 Task: In the  document Teamwork.doc, select heading and apply ' Italics'  Using "replace feature", replace:  'involves to includes'
Action: Mouse moved to (421, 149)
Screenshot: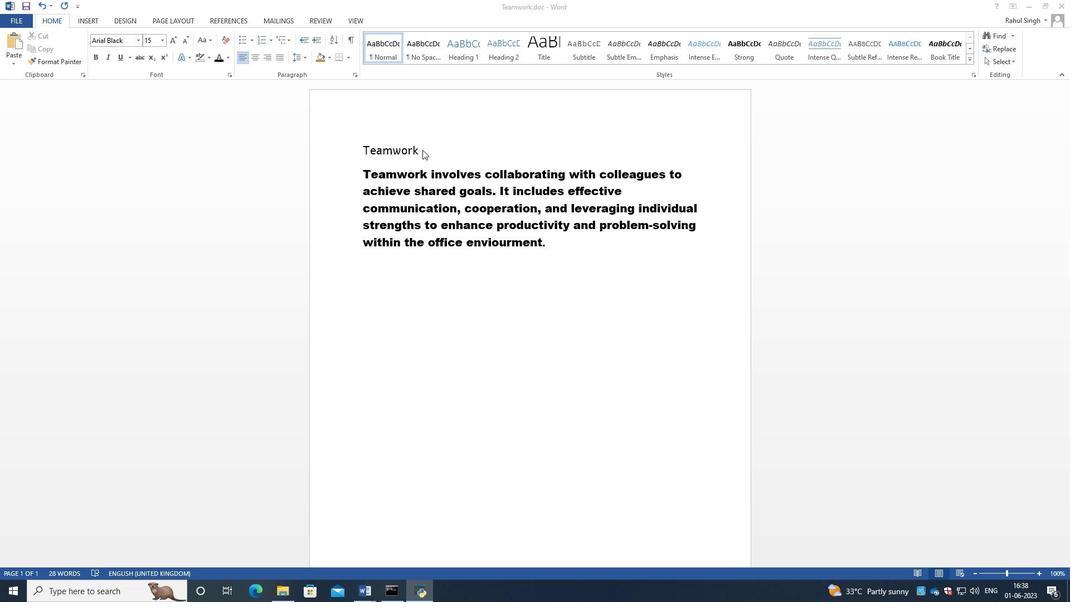 
Action: Mouse pressed left at (421, 149)
Screenshot: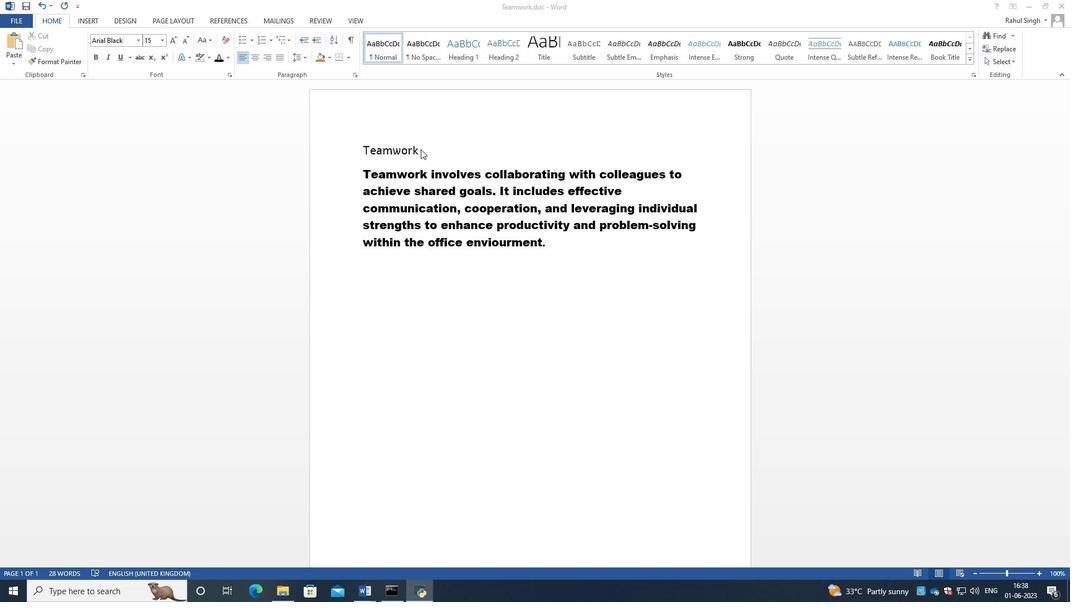 
Action: Mouse moved to (424, 149)
Screenshot: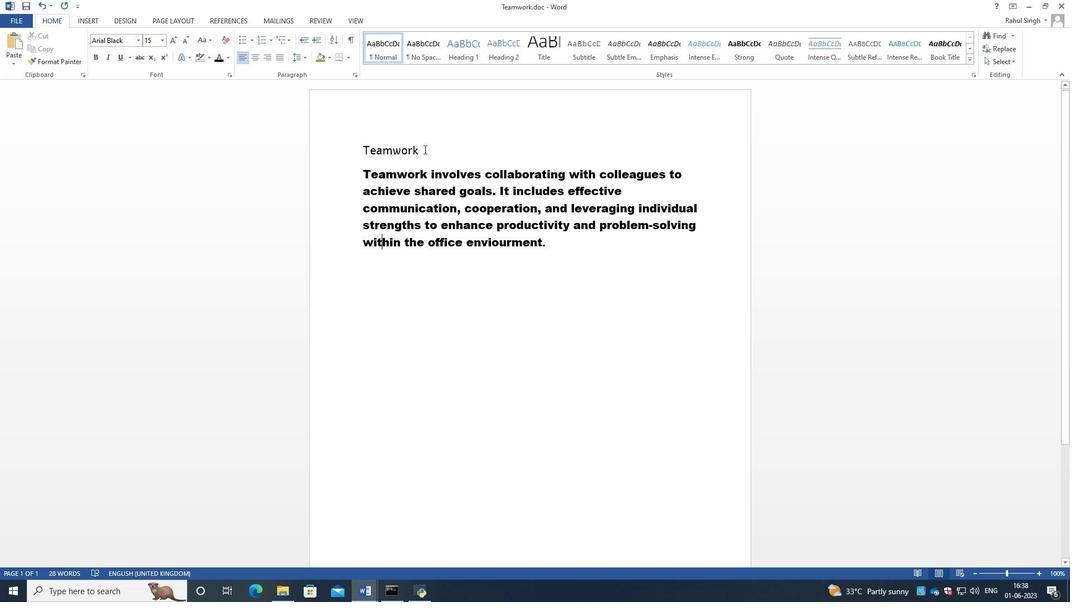 
Action: Mouse pressed left at (424, 149)
Screenshot: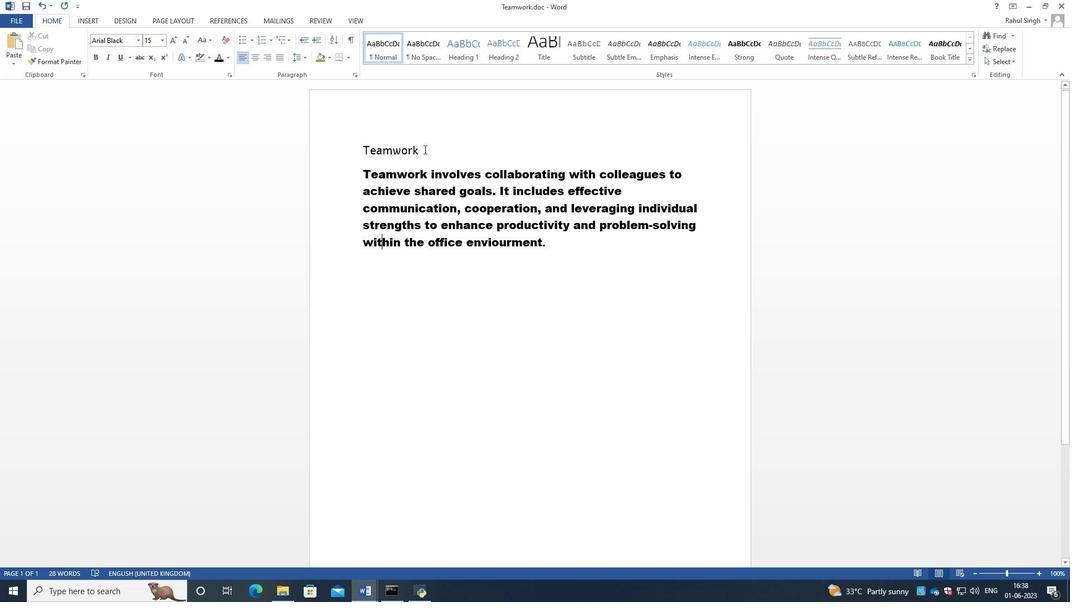 
Action: Mouse moved to (108, 57)
Screenshot: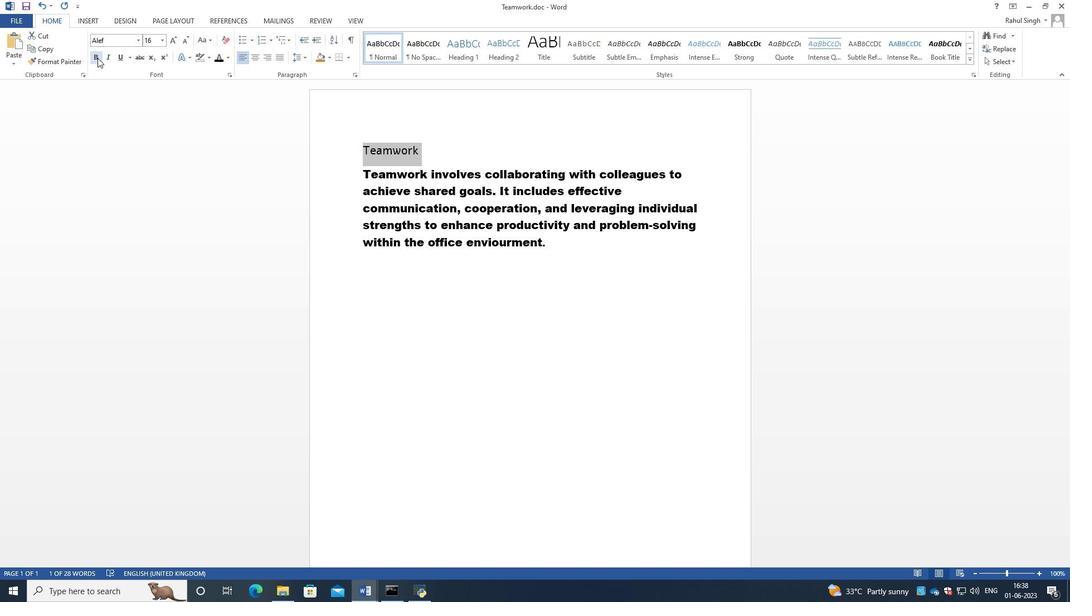 
Action: Mouse pressed left at (108, 57)
Screenshot: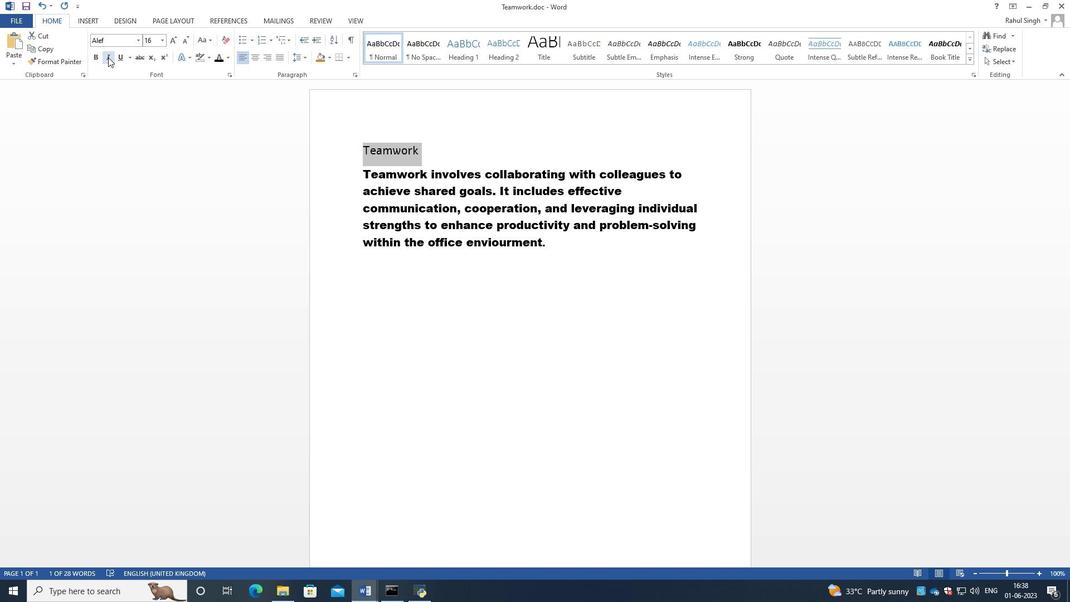 
Action: Mouse moved to (425, 205)
Screenshot: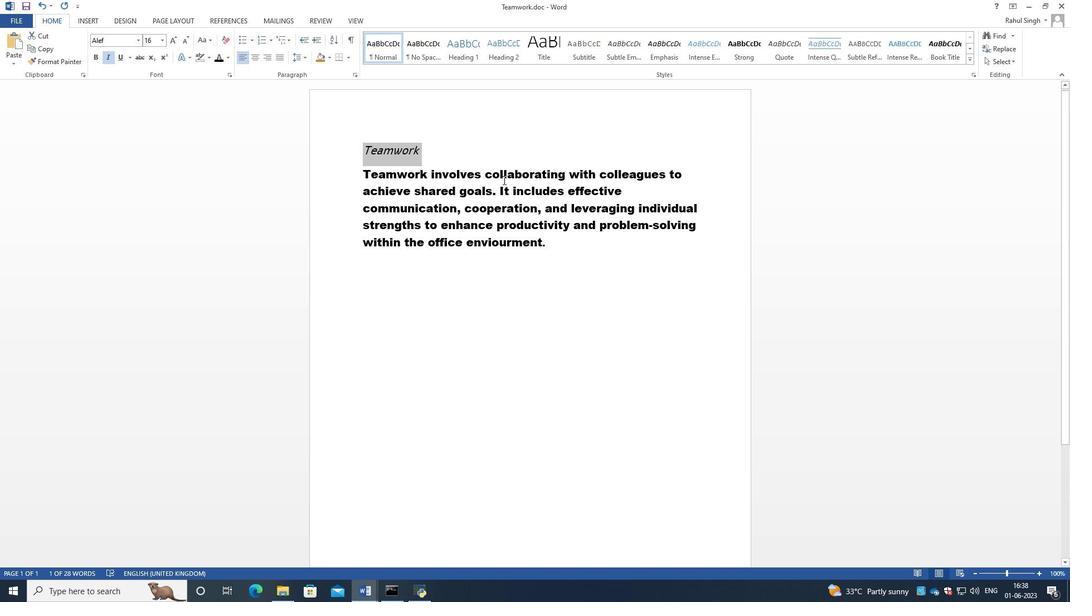 
Action: Key pressed ctrl+H
Screenshot: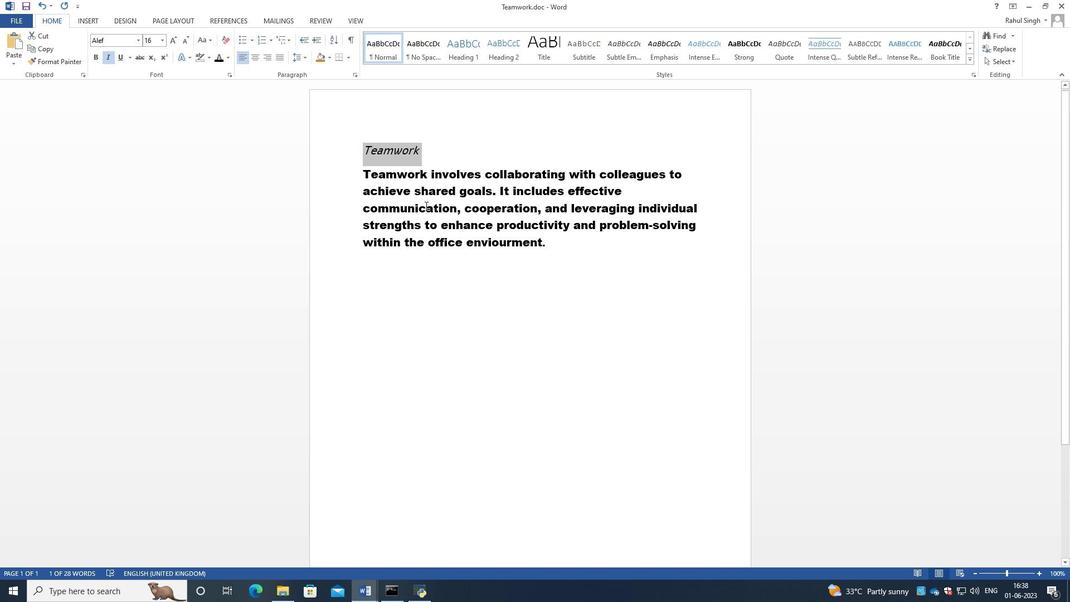 
Action: Mouse moved to (462, 138)
Screenshot: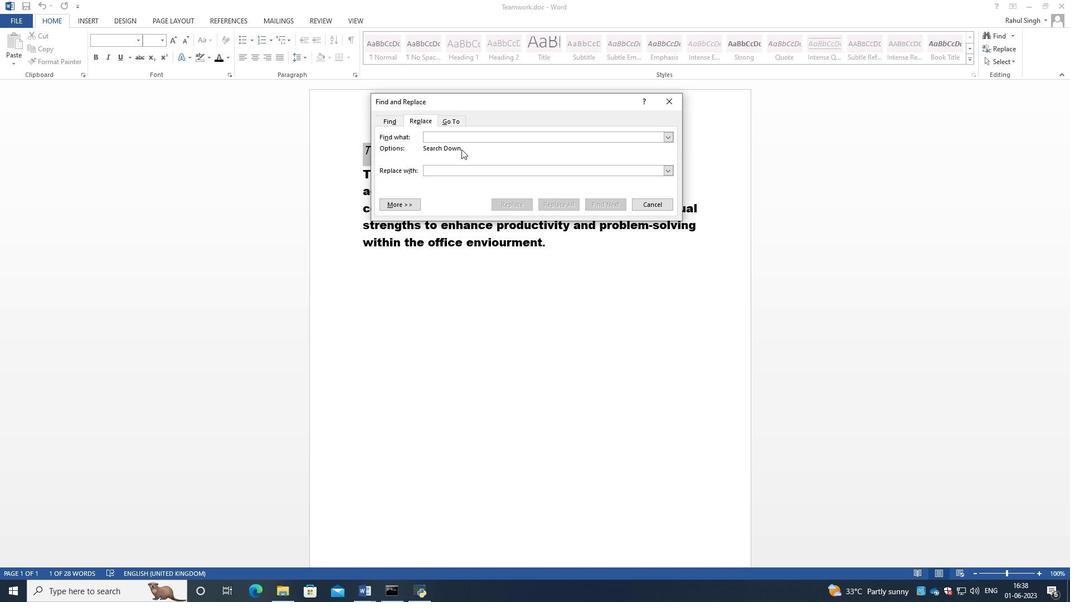 
Action: Mouse pressed left at (462, 138)
Screenshot: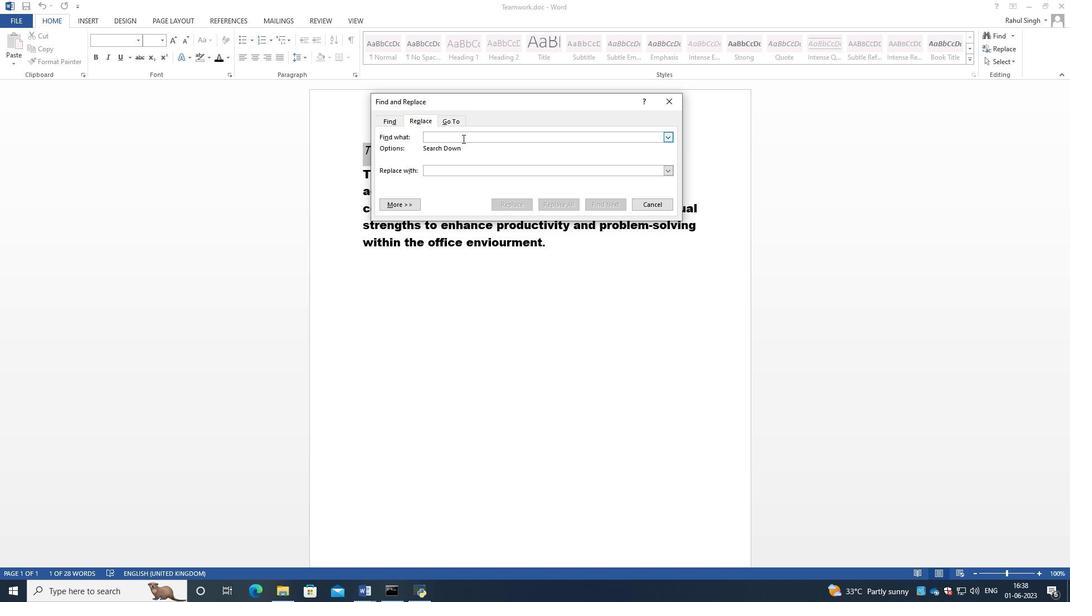 
Action: Mouse moved to (463, 138)
Screenshot: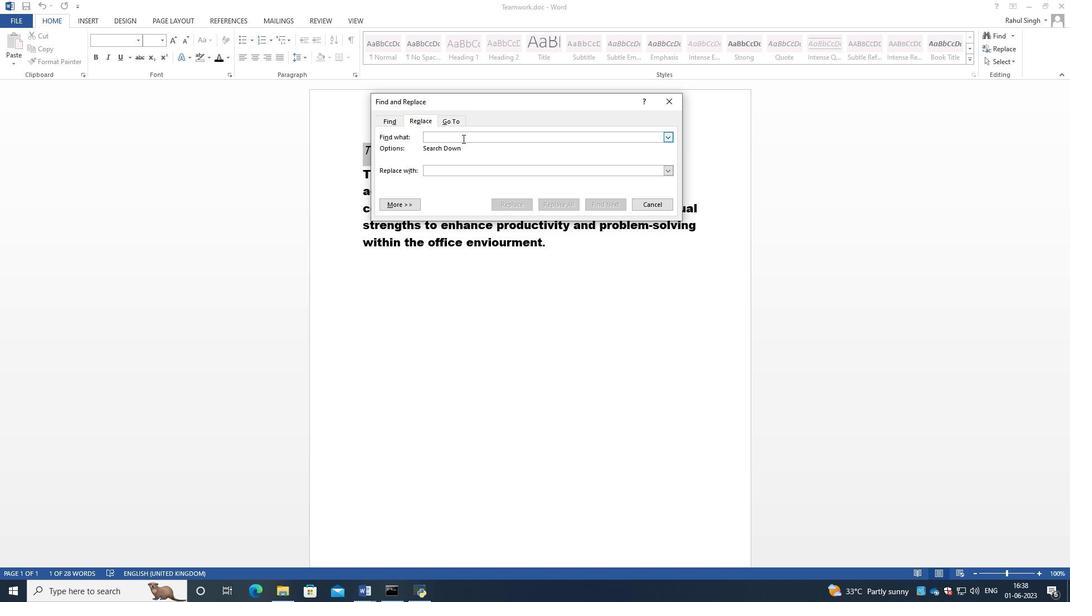 
Action: Key pressed involves<Key.tab>include
Screenshot: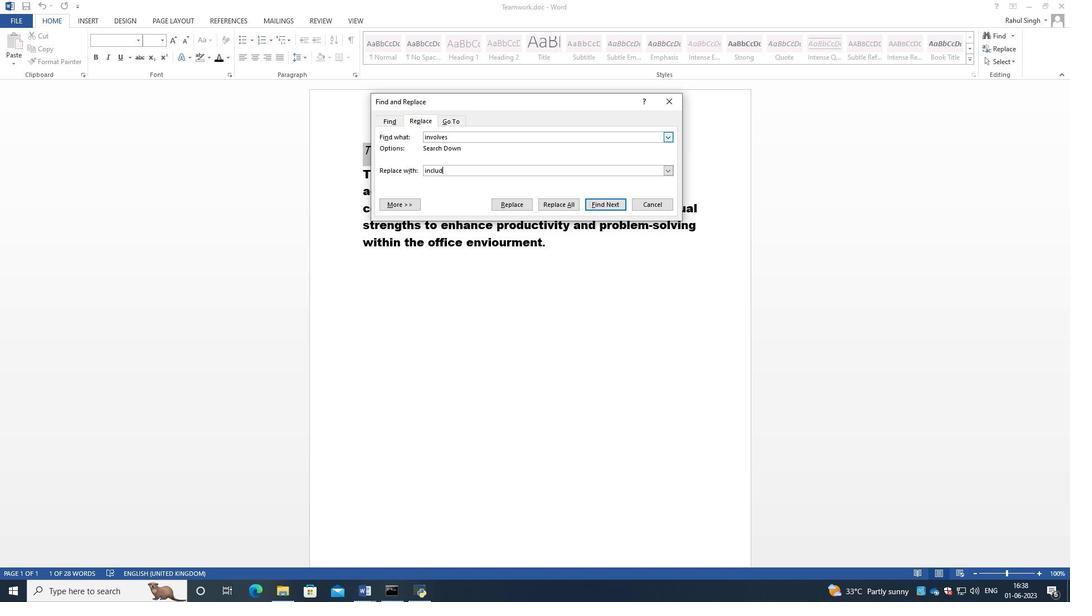 
Action: Mouse moved to (606, 201)
Screenshot: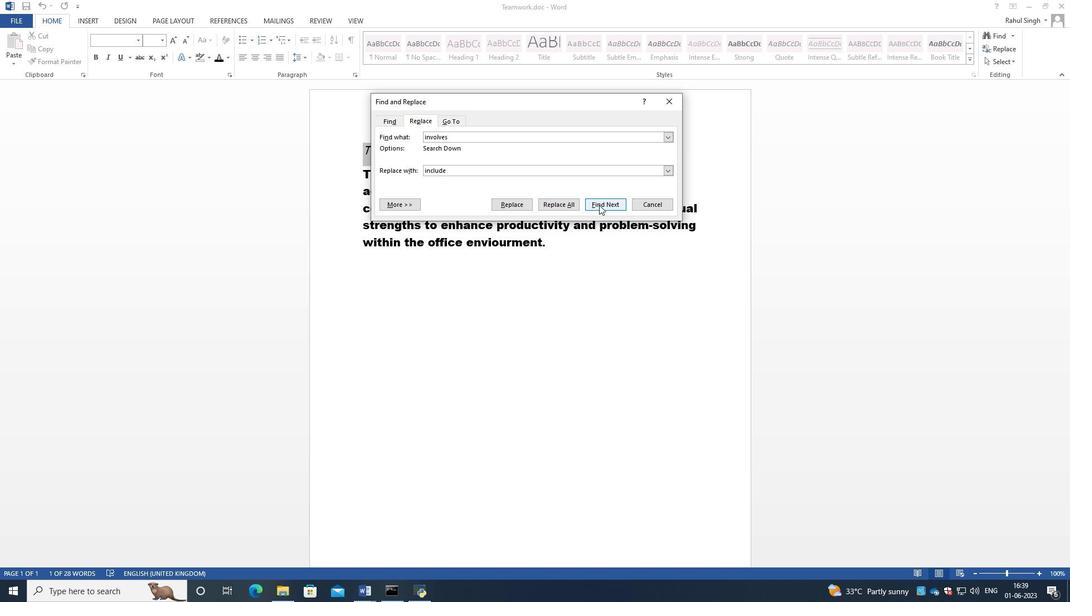 
Action: Mouse pressed left at (606, 201)
Screenshot: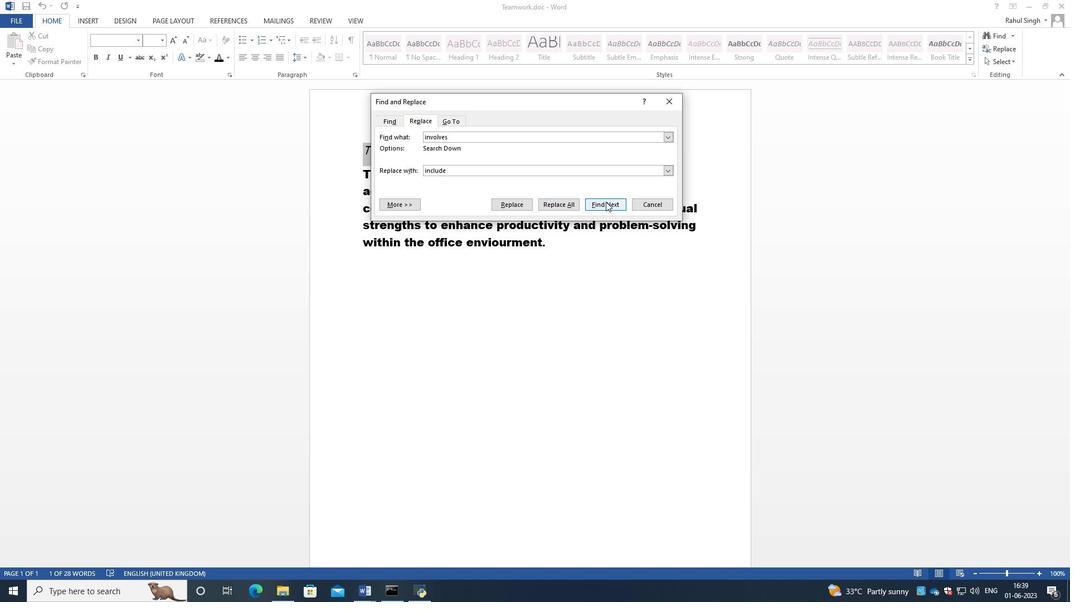 
Action: Mouse moved to (525, 329)
Screenshot: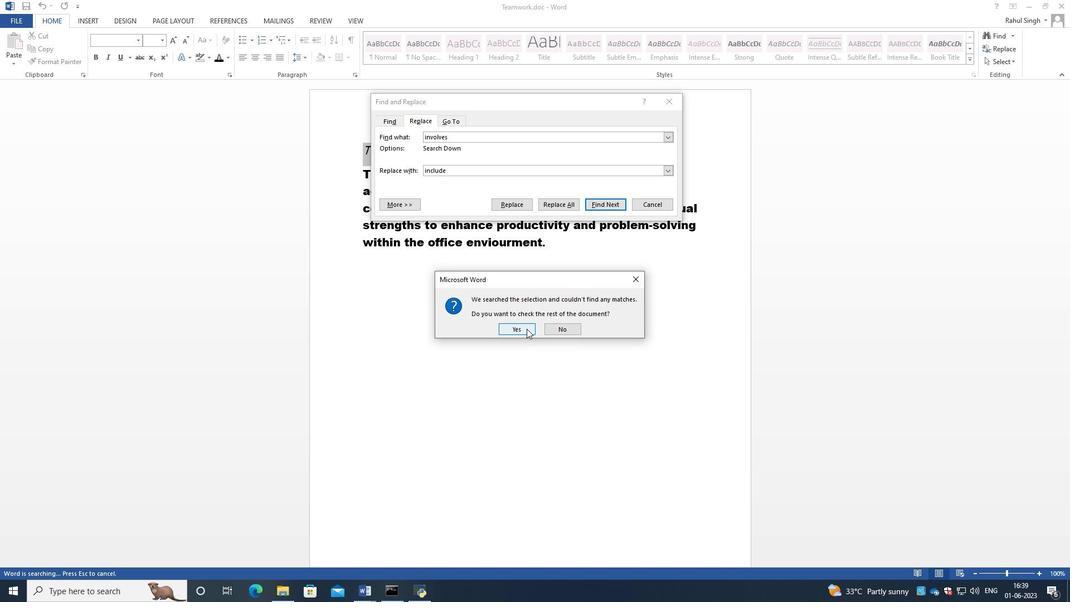 
Action: Mouse pressed left at (525, 329)
Screenshot: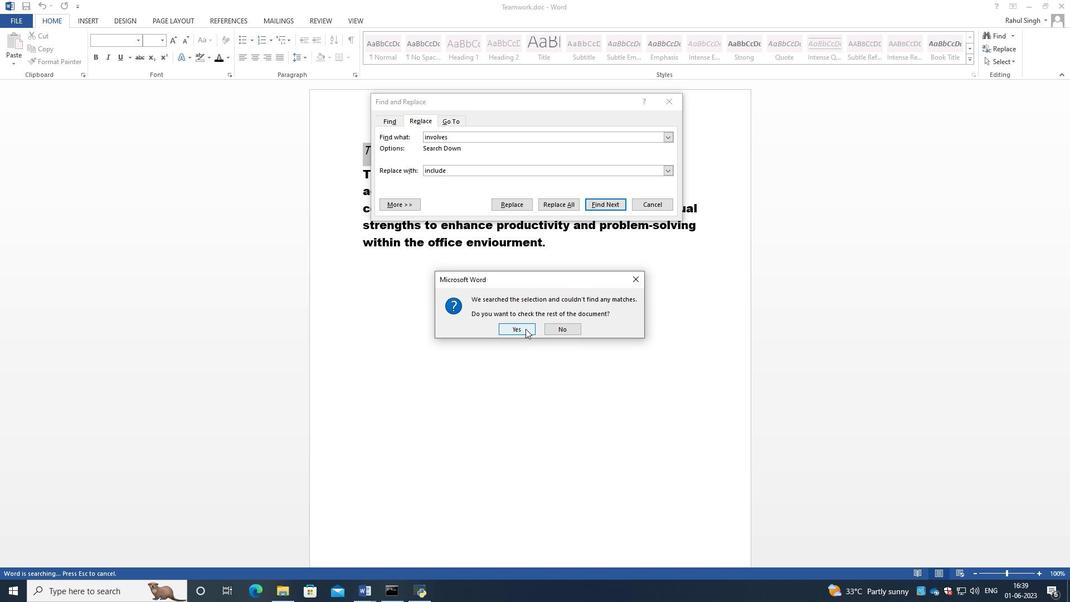 
Action: Mouse moved to (524, 142)
Screenshot: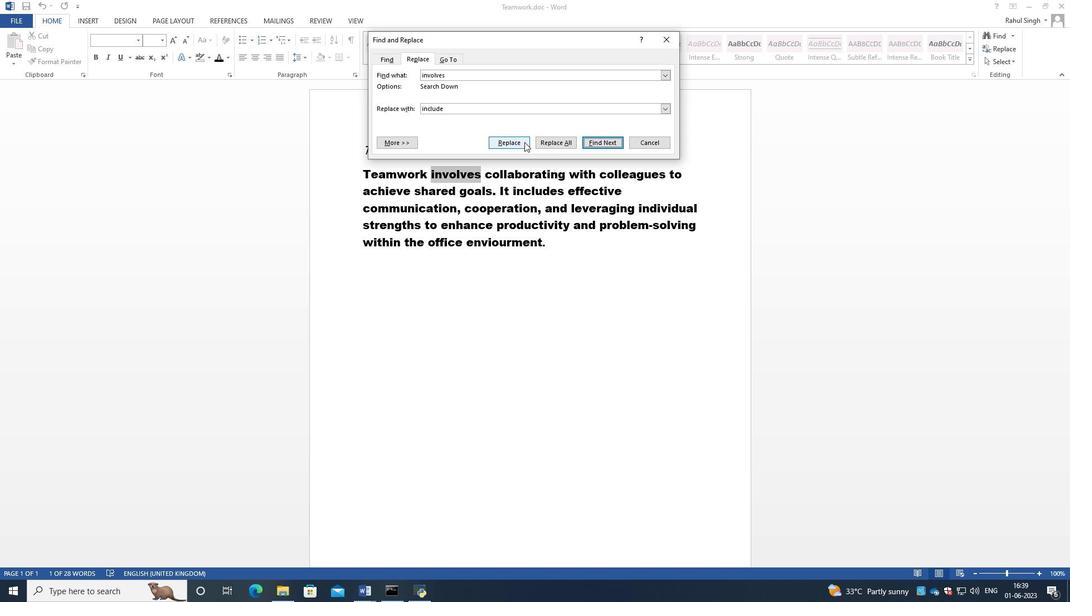 
Action: Mouse pressed left at (524, 142)
Screenshot: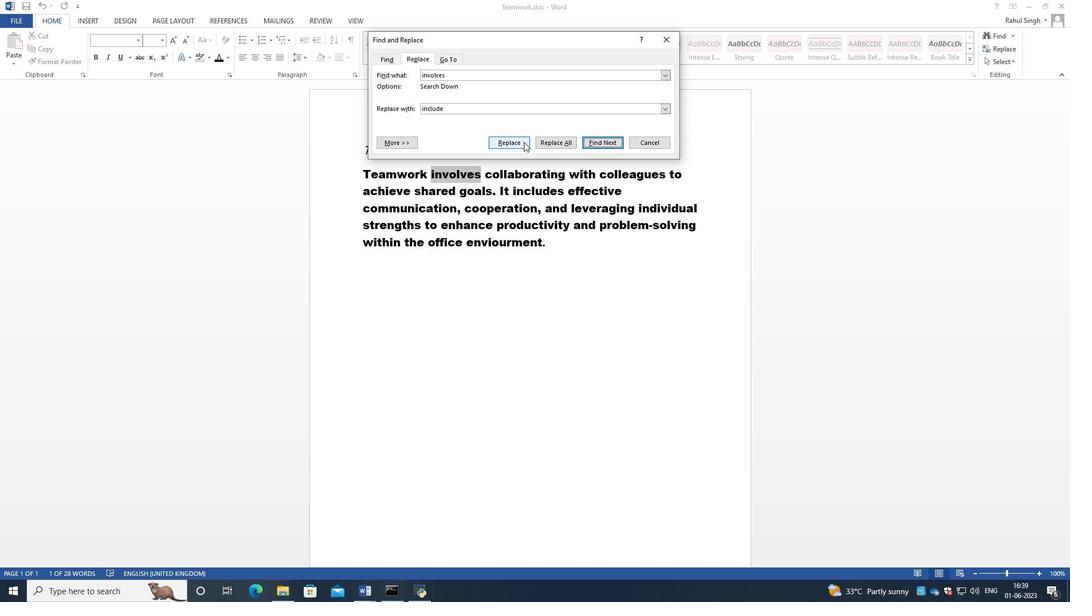 
Action: Mouse moved to (538, 329)
Screenshot: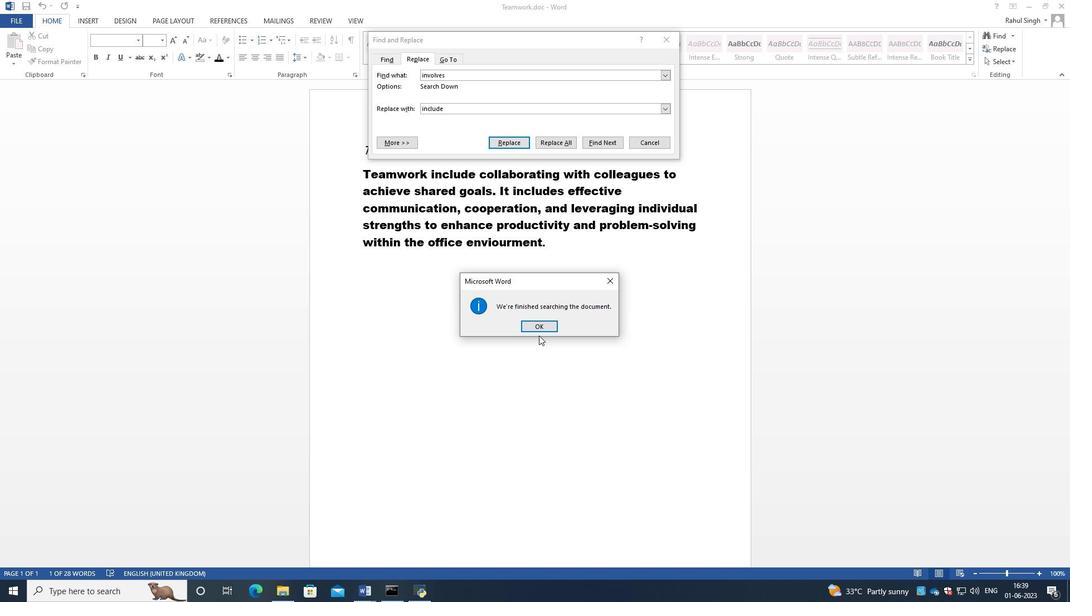 
Action: Mouse pressed left at (538, 329)
Screenshot: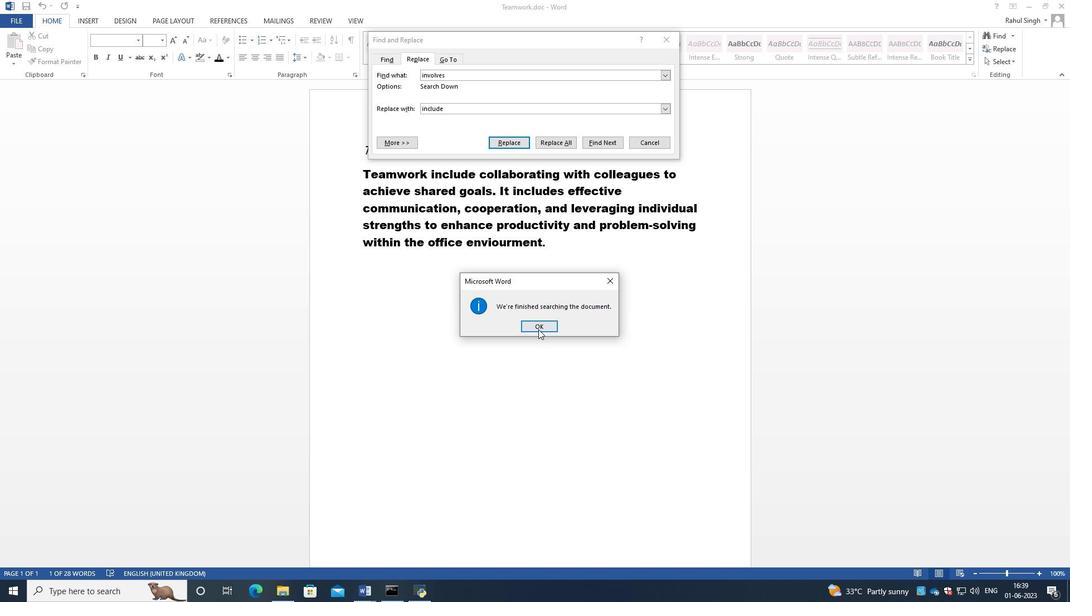 
Action: Mouse moved to (516, 141)
Screenshot: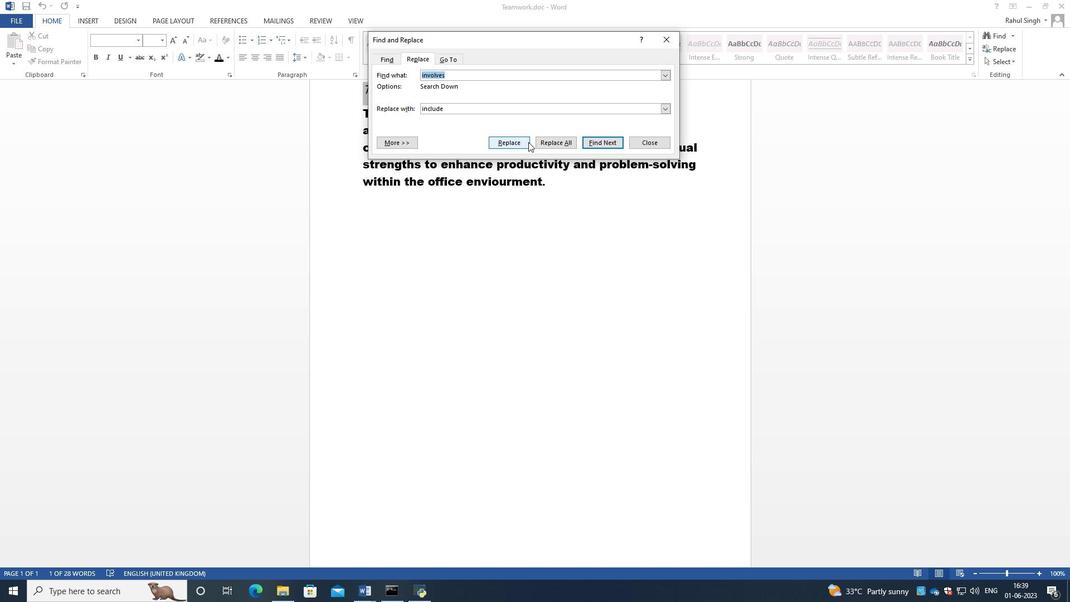 
Action: Mouse pressed left at (516, 141)
Screenshot: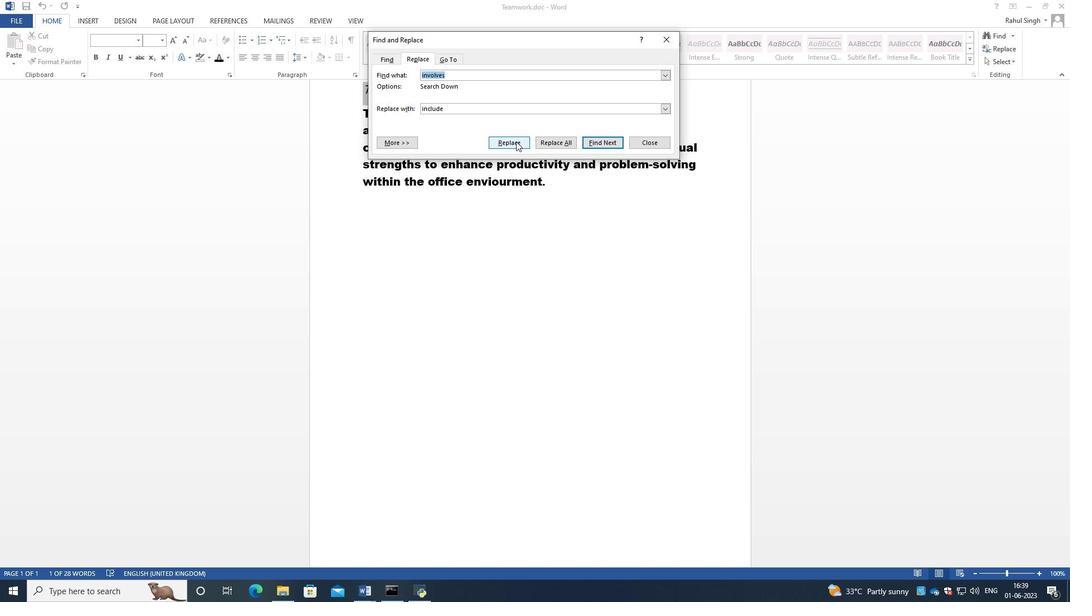 
Action: Mouse moved to (519, 327)
Screenshot: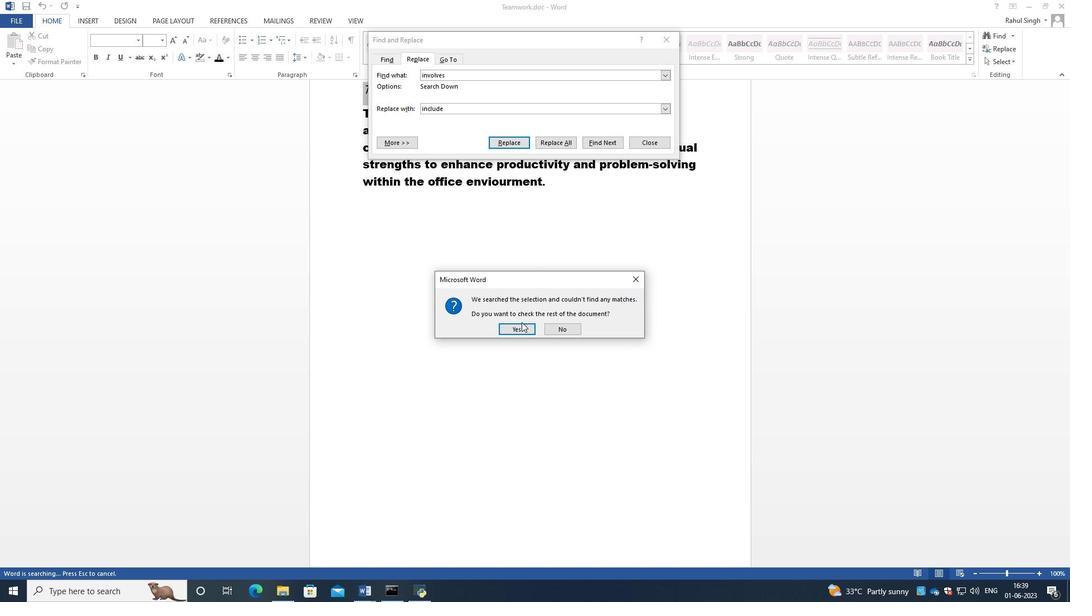 
Action: Mouse pressed left at (519, 327)
Screenshot: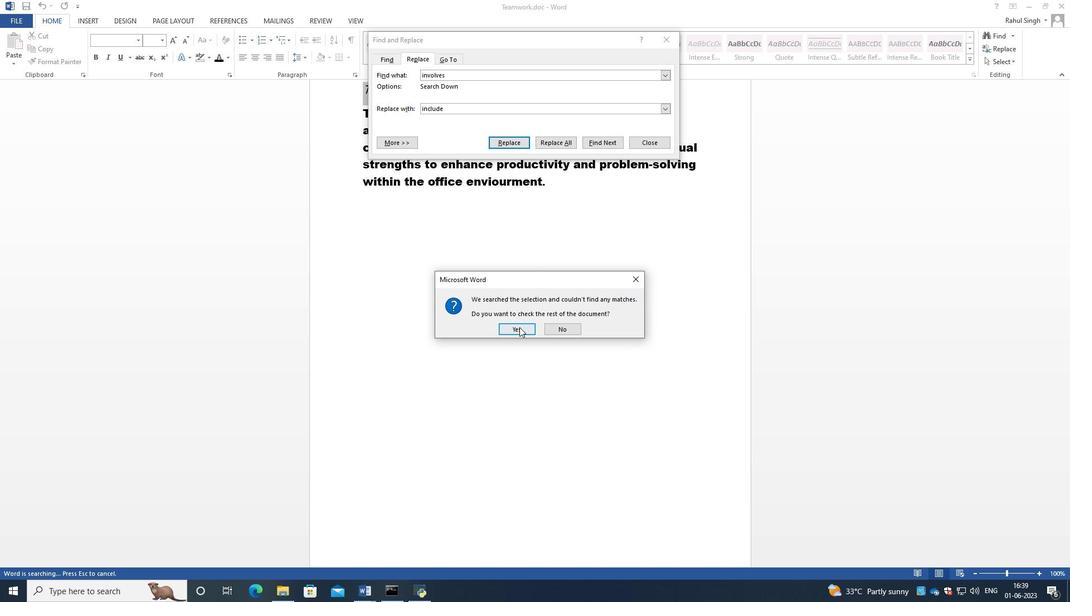 
Action: Mouse moved to (529, 326)
Screenshot: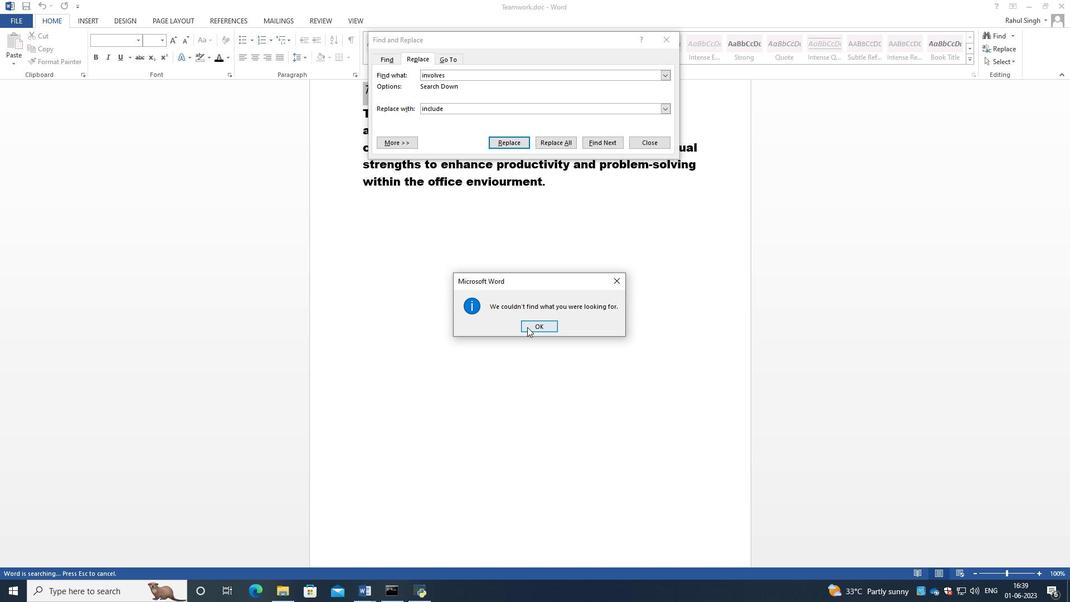 
Action: Mouse pressed left at (529, 326)
Screenshot: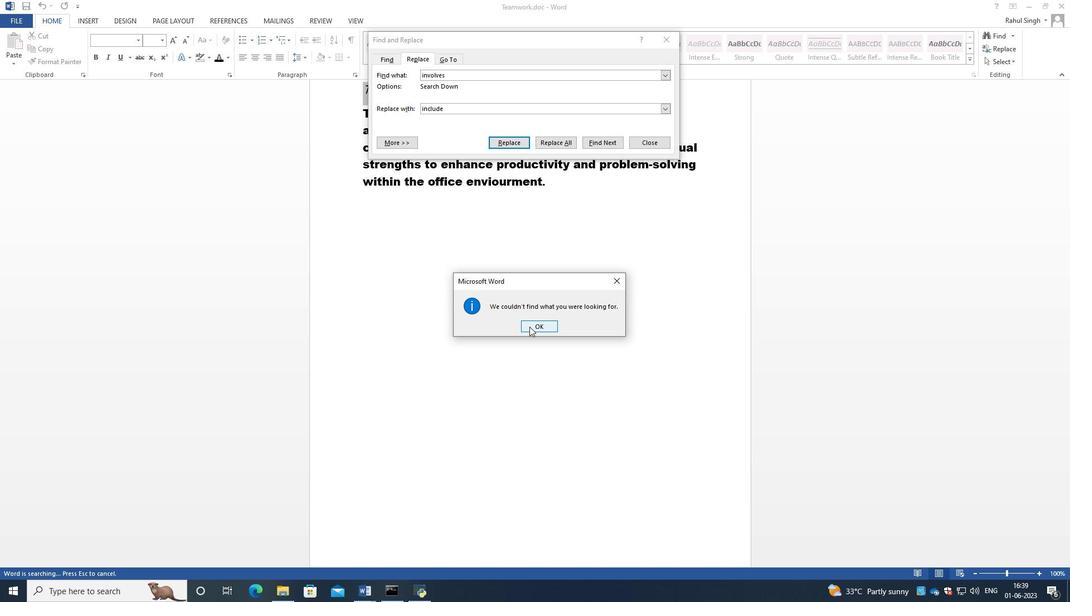 
Action: Mouse moved to (518, 279)
Screenshot: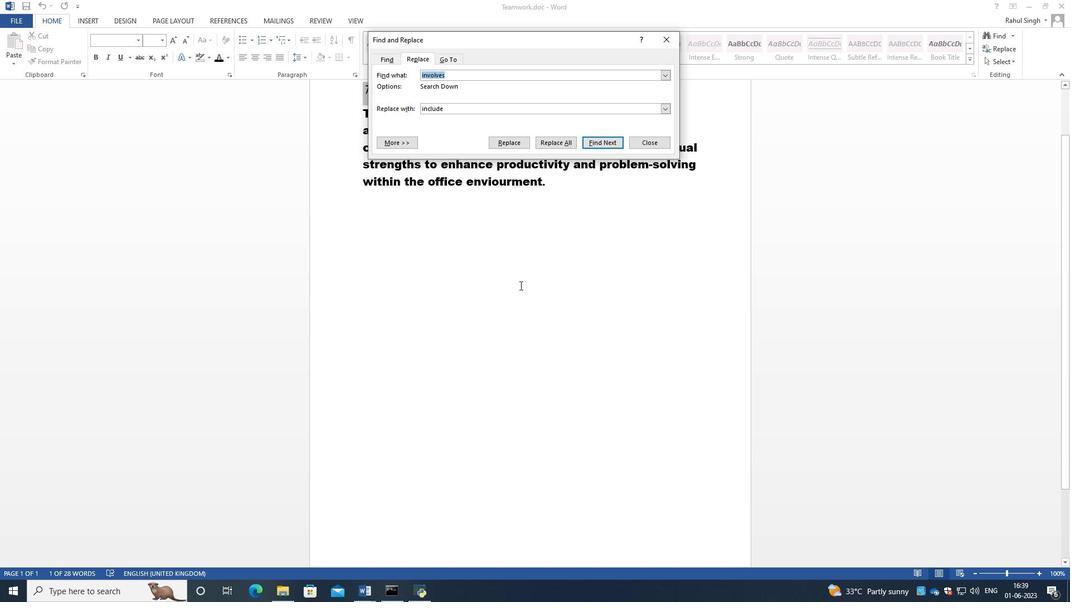 
Action: Mouse scrolled (518, 280) with delta (0, 0)
Screenshot: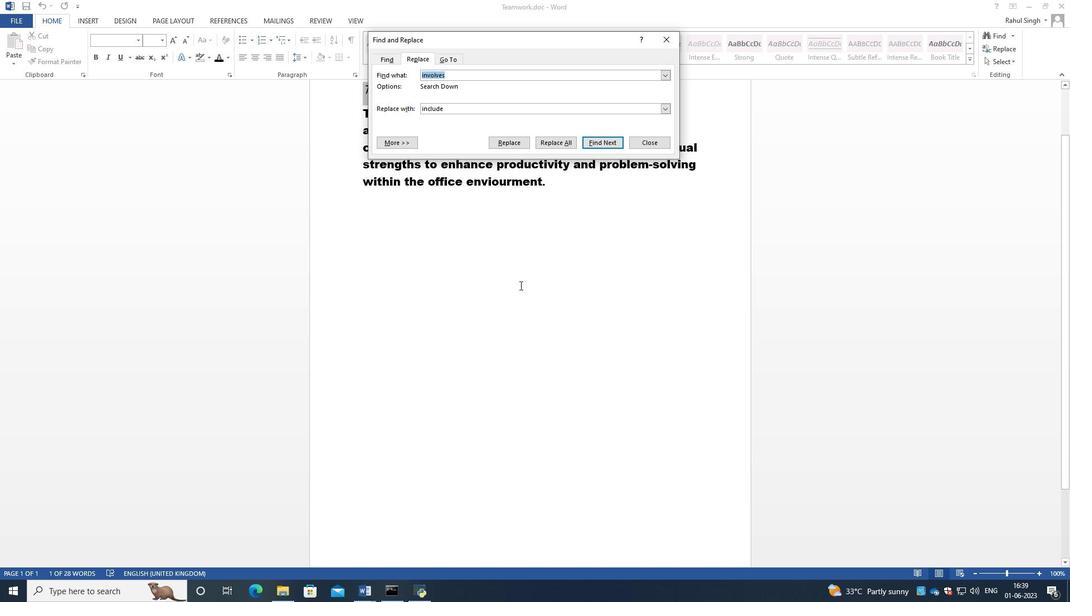 
Action: Mouse scrolled (518, 280) with delta (0, 0)
Screenshot: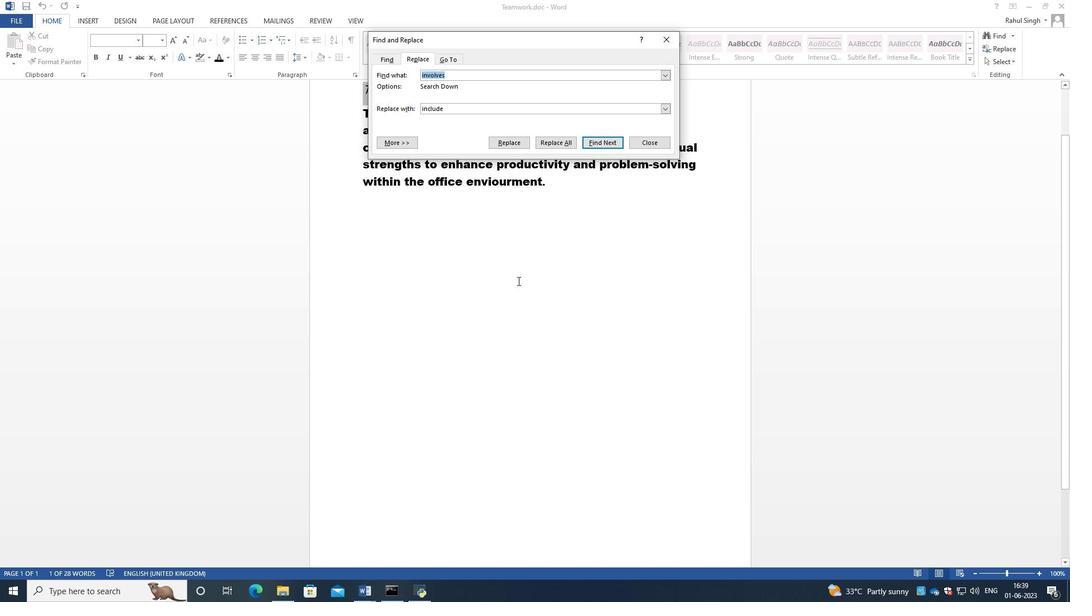 
Action: Mouse scrolled (518, 280) with delta (0, 0)
Screenshot: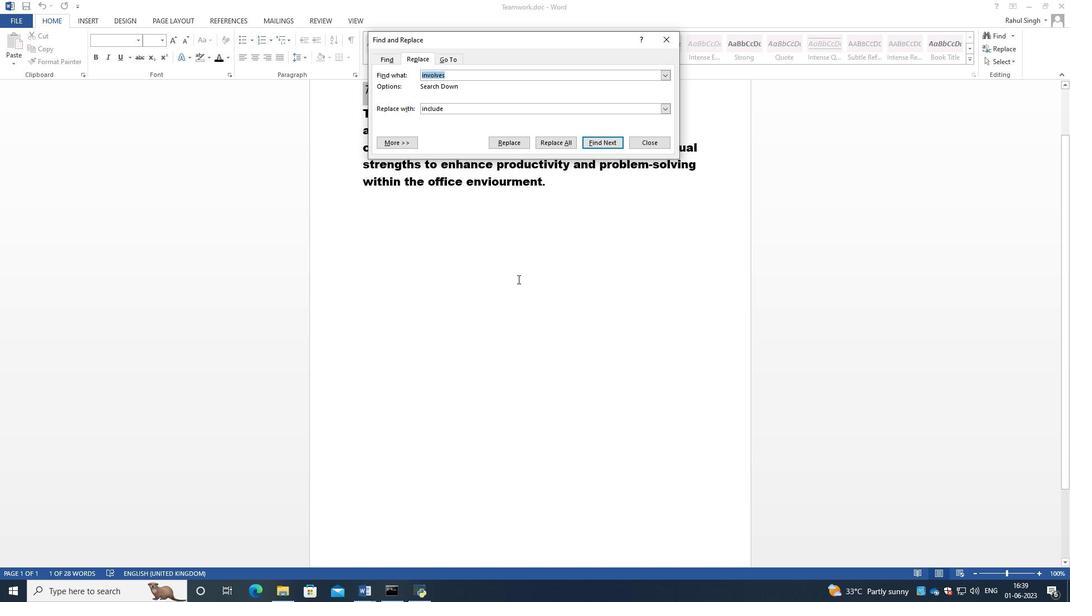 
Action: Mouse scrolled (518, 280) with delta (0, 0)
Screenshot: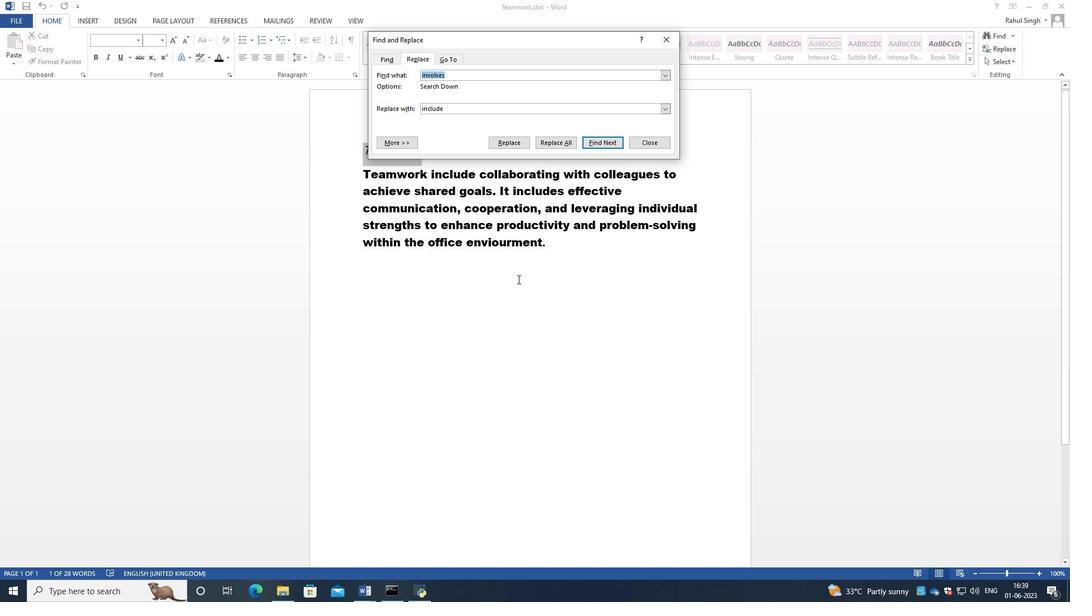 
Action: Mouse scrolled (518, 280) with delta (0, 0)
Screenshot: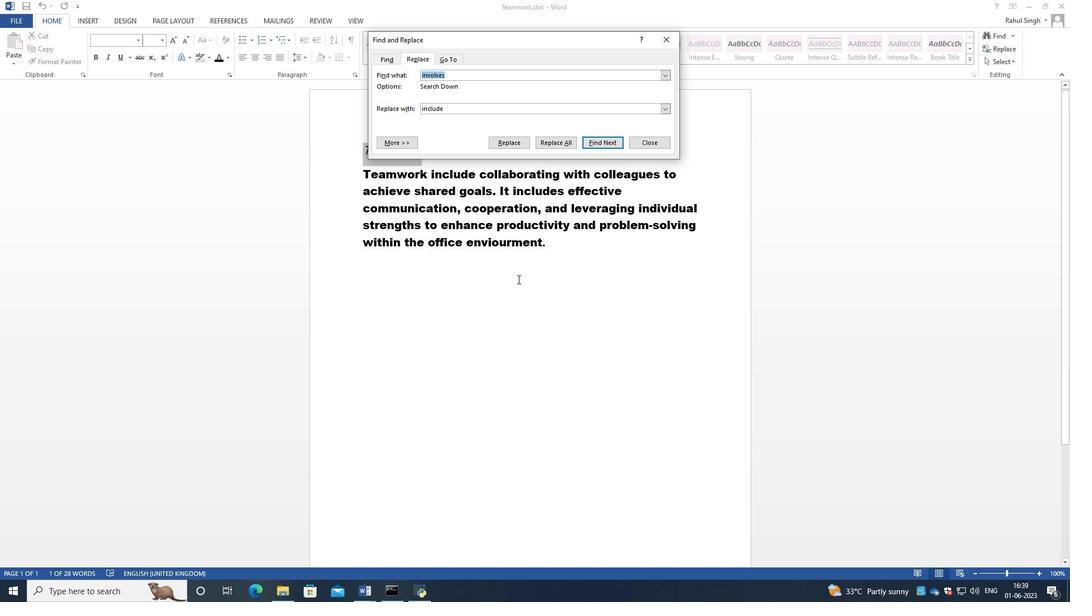 
Action: Mouse scrolled (518, 280) with delta (0, 0)
Screenshot: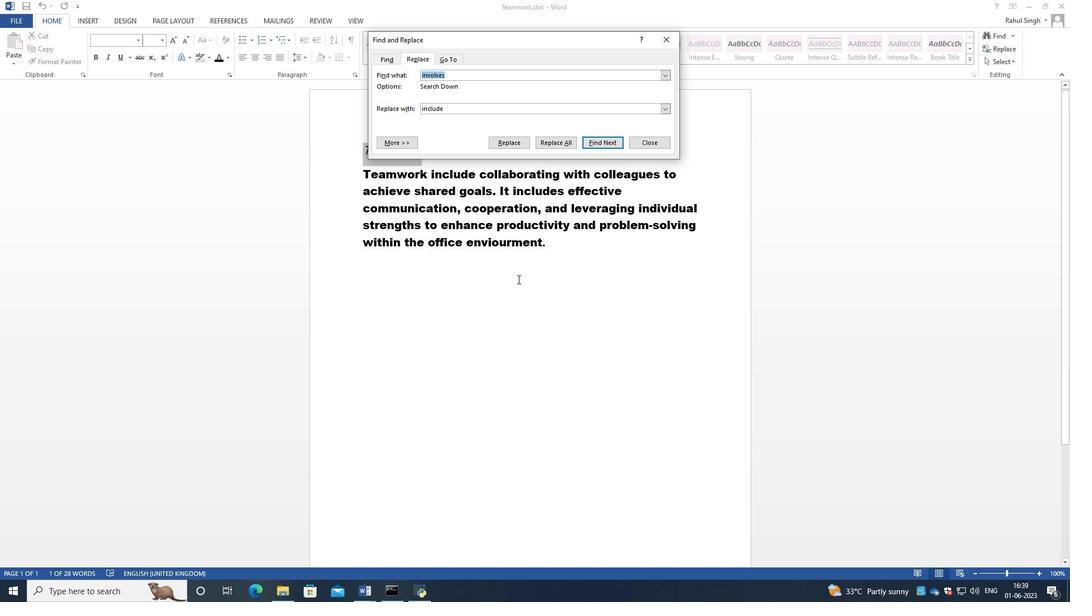 
Action: Mouse moved to (562, 35)
Screenshot: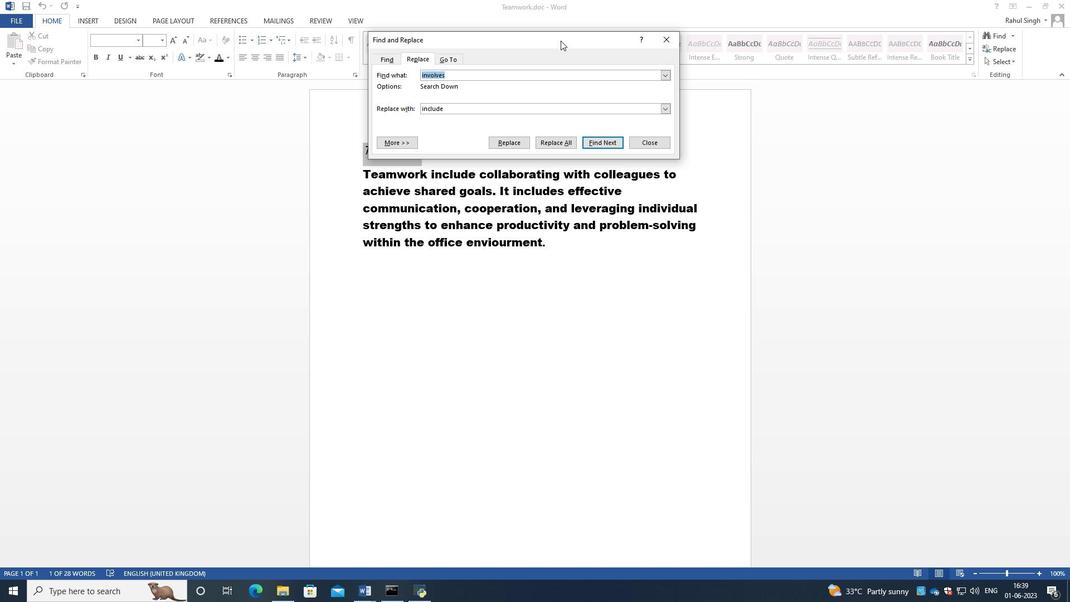 
Action: Mouse pressed left at (562, 35)
Screenshot: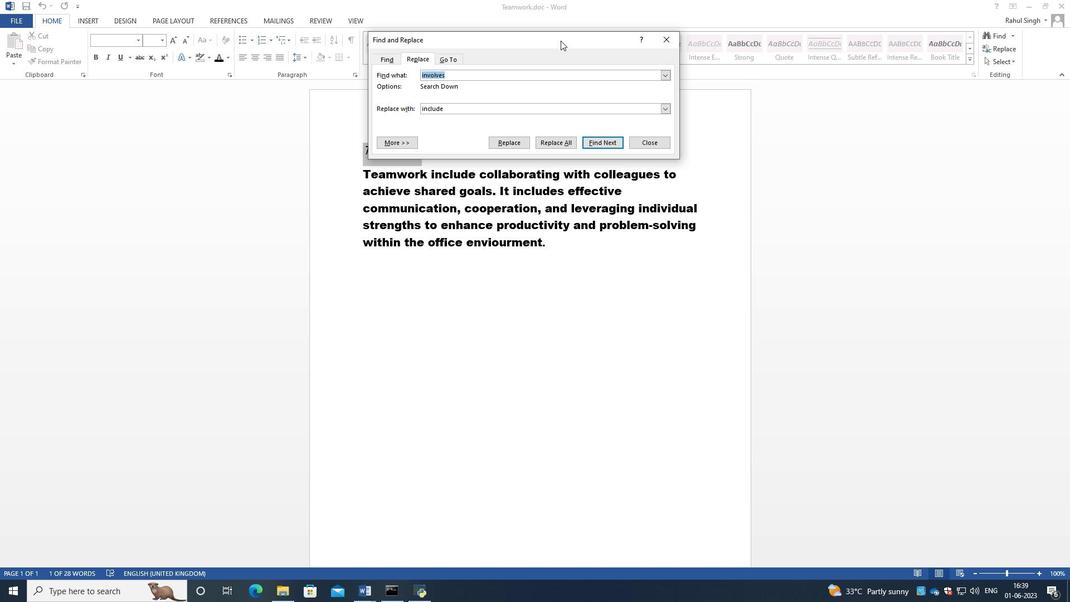 
Action: Mouse moved to (639, 362)
Screenshot: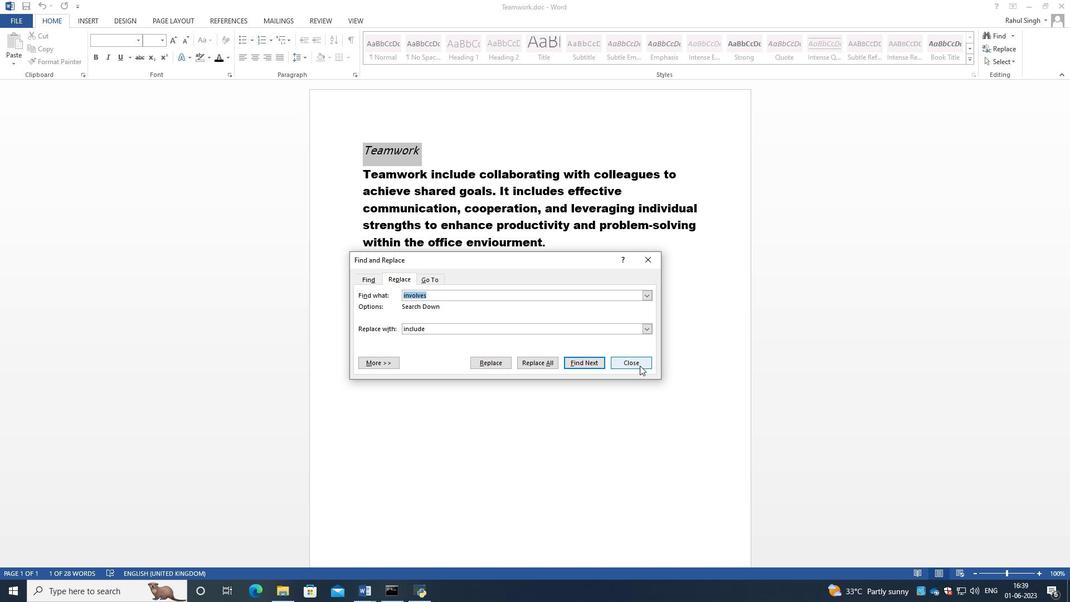 
Action: Mouse pressed left at (639, 362)
Screenshot: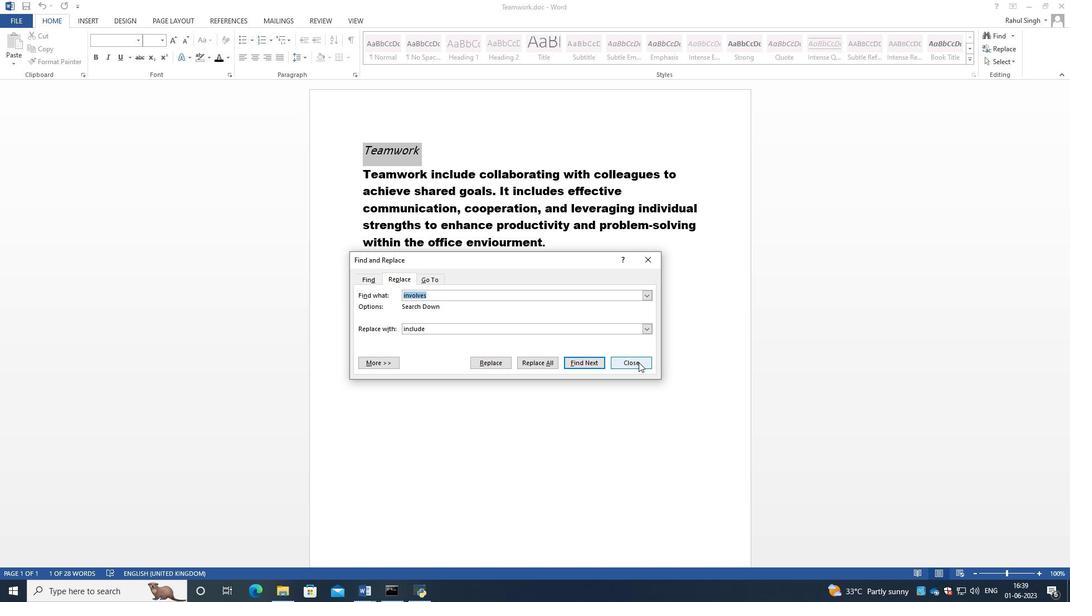 
Action: Mouse moved to (574, 180)
Screenshot: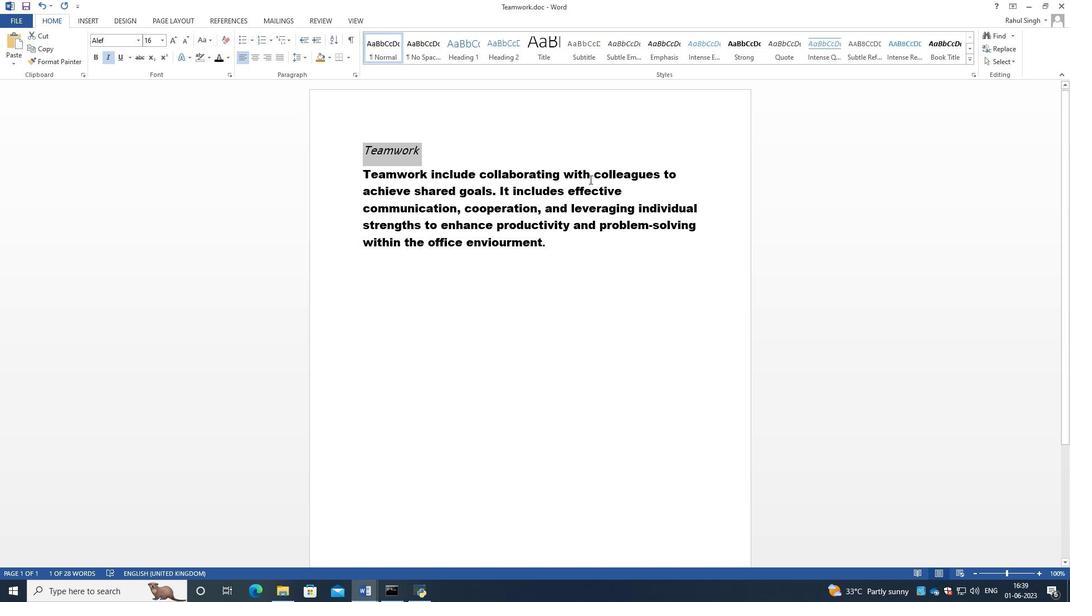 
